 Task: Select location type "Hybrid".
Action: Mouse moved to (865, 114)
Screenshot: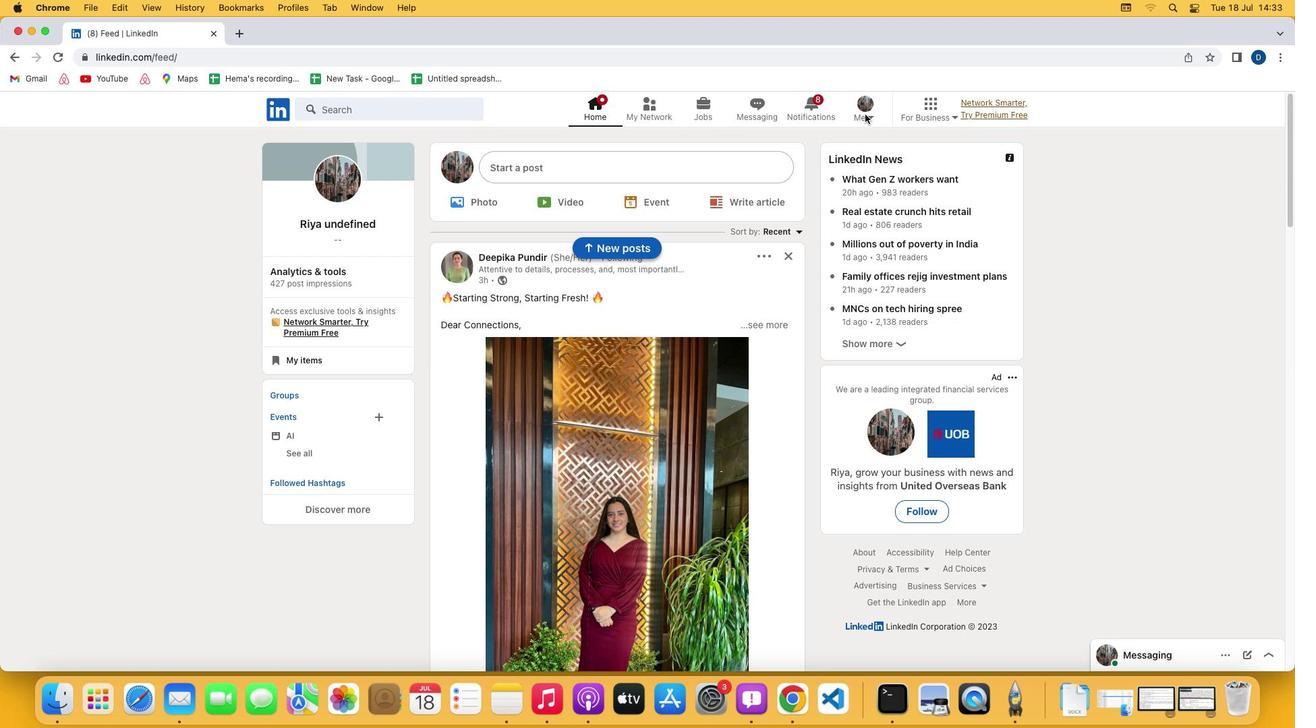 
Action: Mouse pressed left at (865, 114)
Screenshot: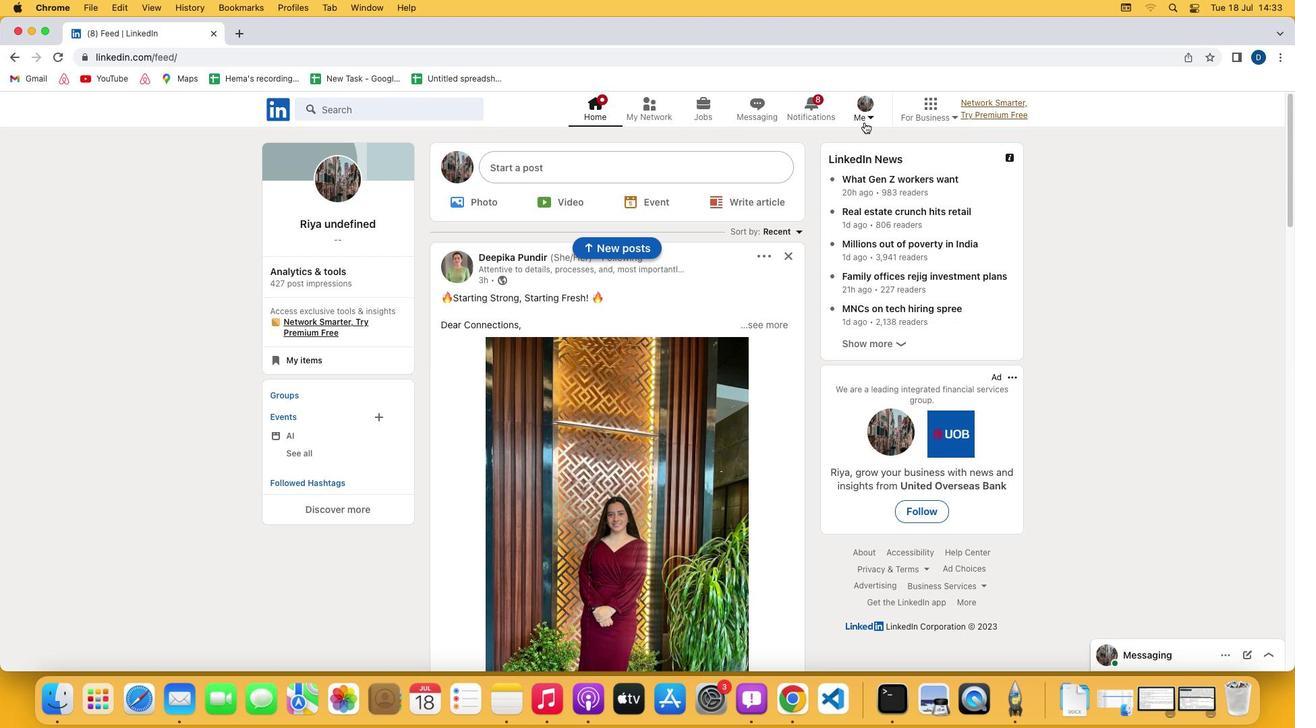 
Action: Mouse moved to (870, 116)
Screenshot: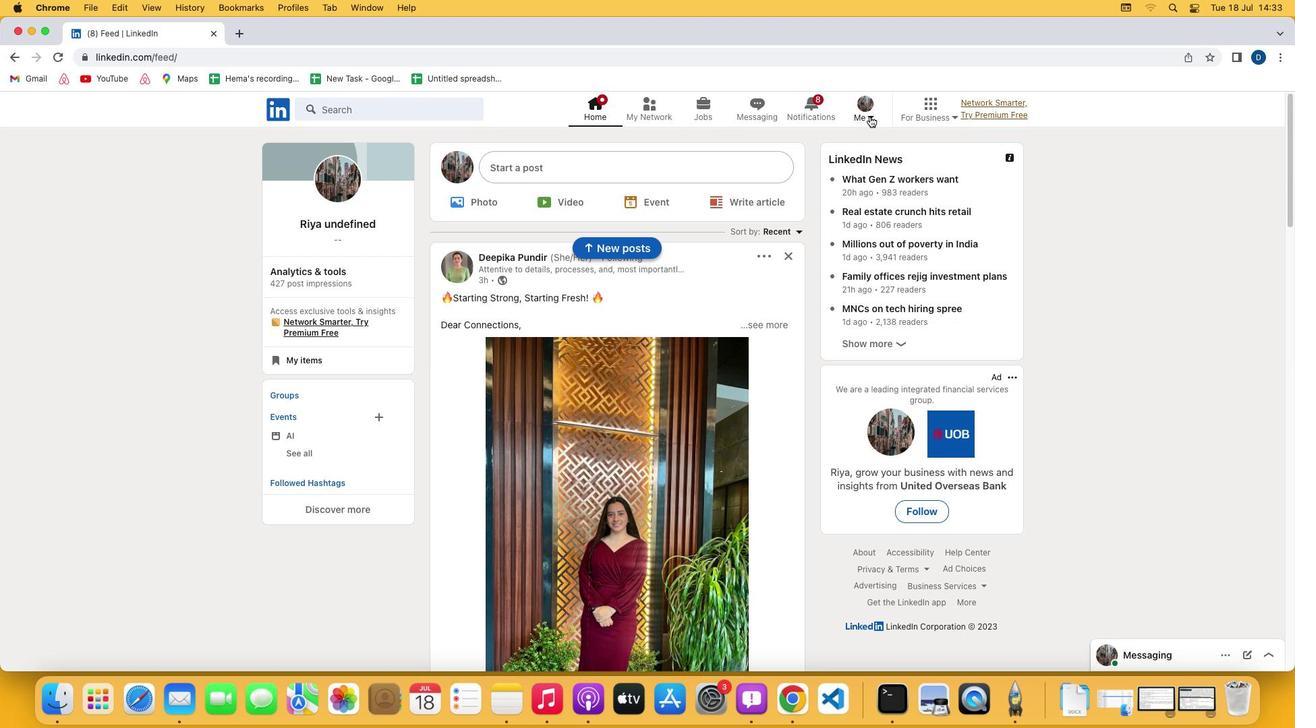 
Action: Mouse pressed left at (870, 116)
Screenshot: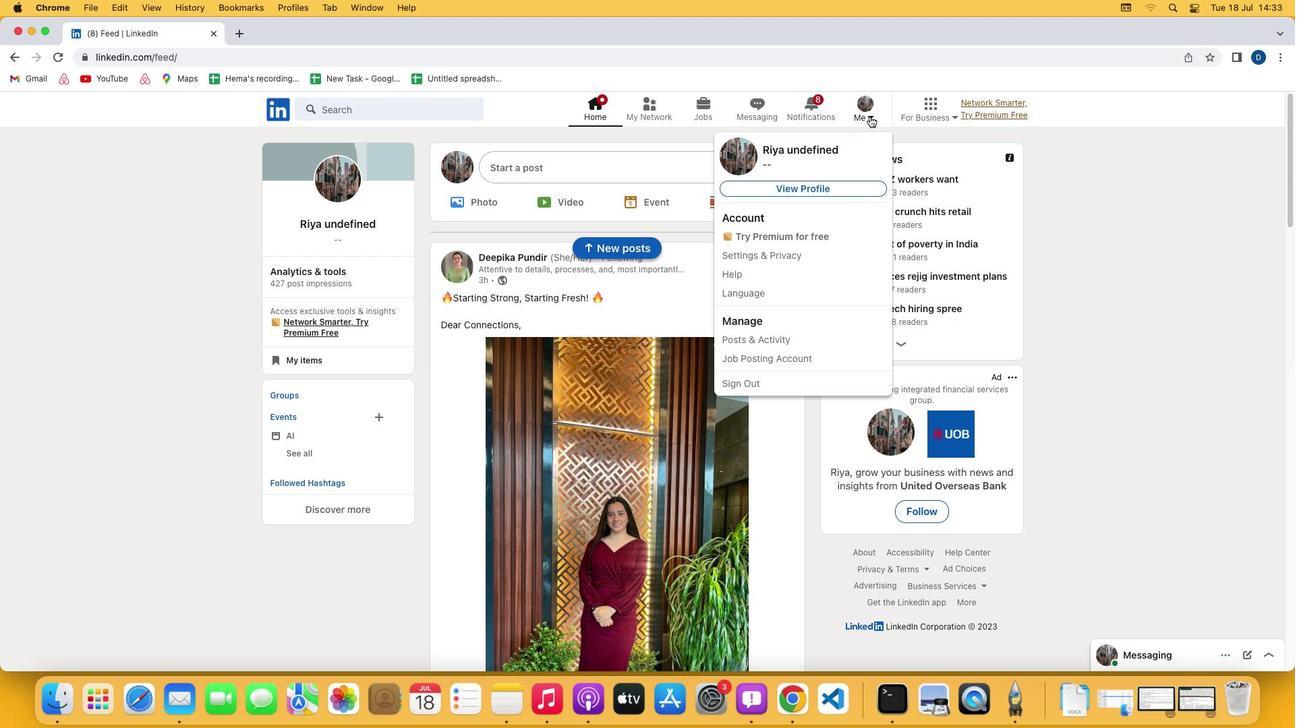 
Action: Mouse moved to (800, 184)
Screenshot: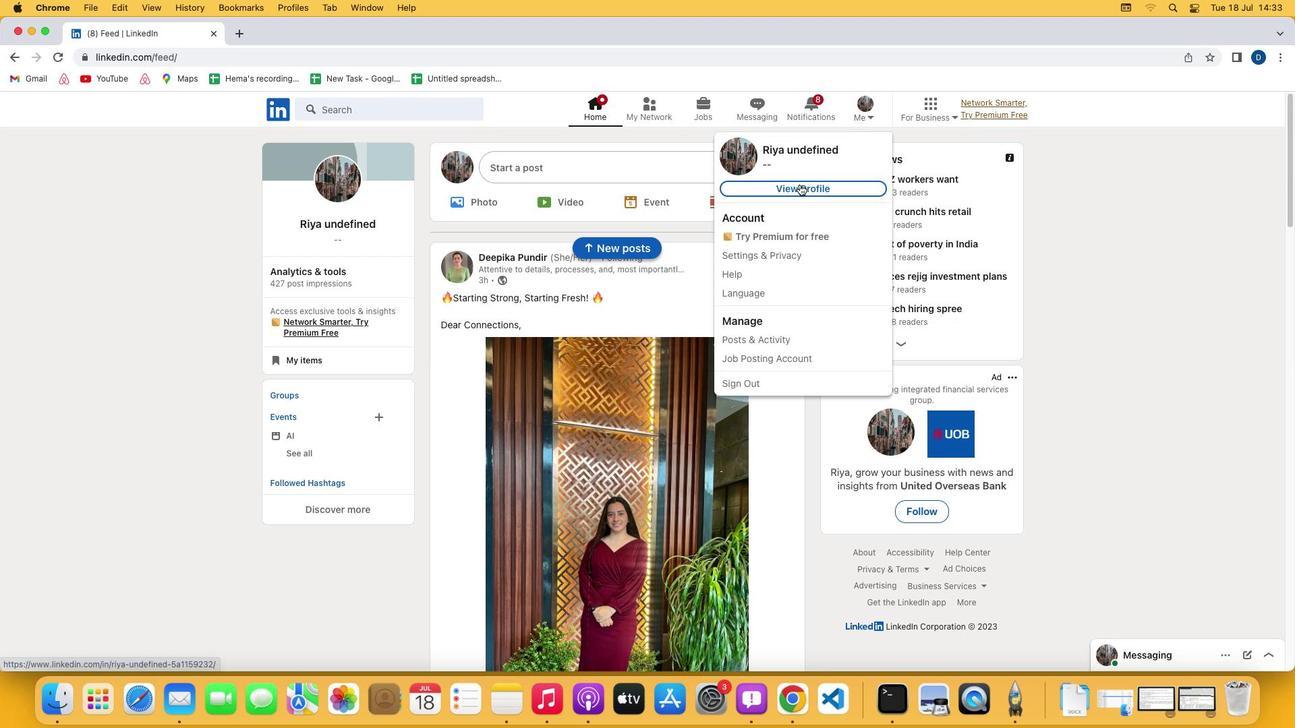 
Action: Mouse pressed left at (800, 184)
Screenshot: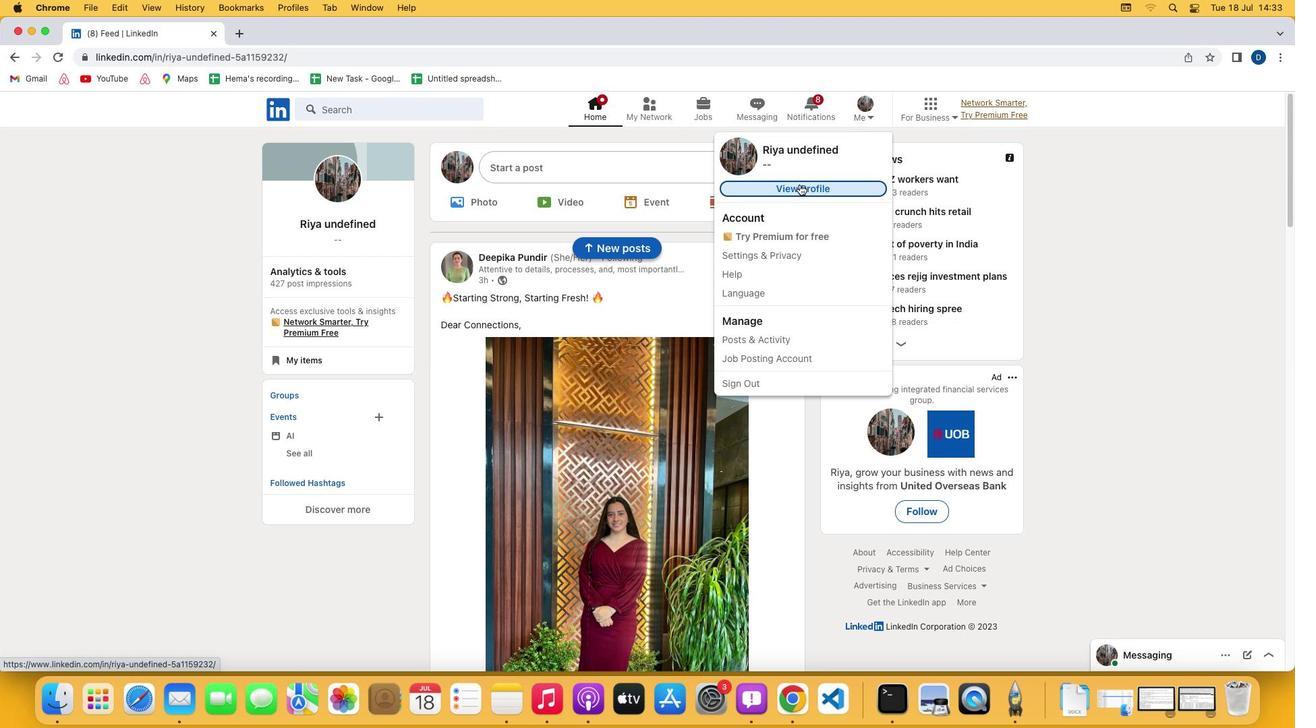 
Action: Mouse moved to (432, 452)
Screenshot: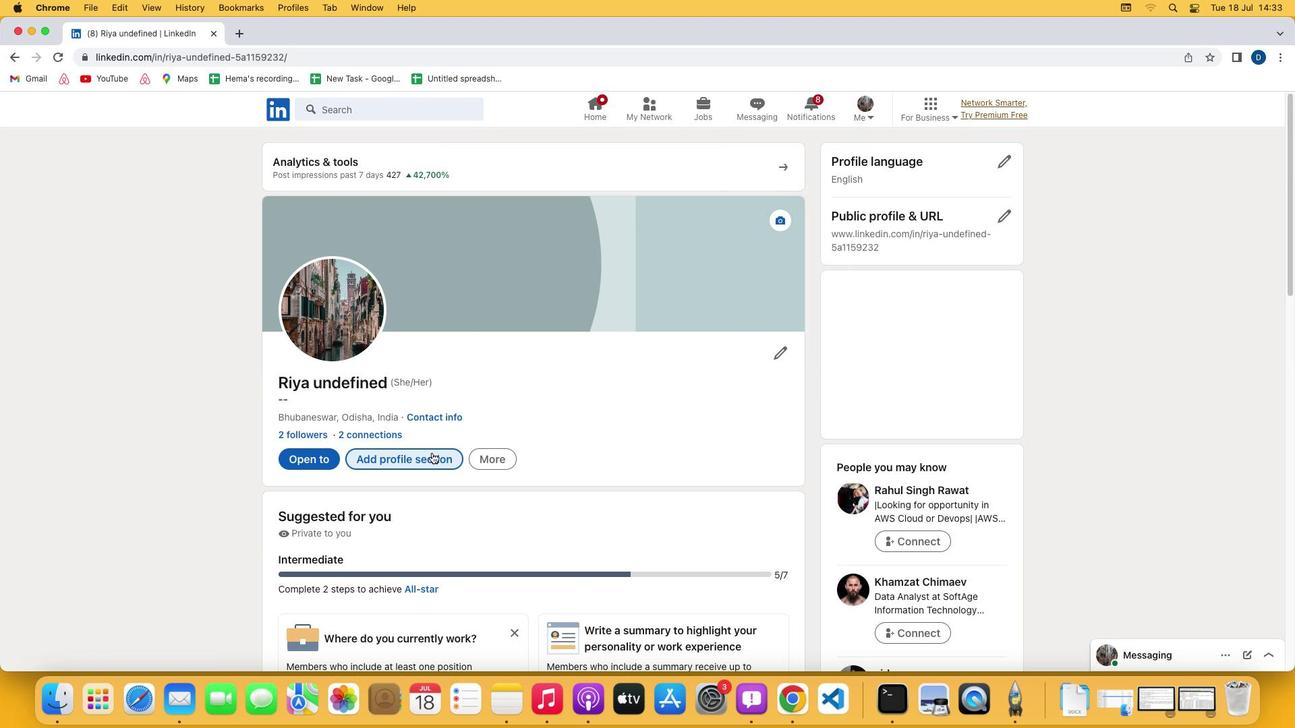 
Action: Mouse pressed left at (432, 452)
Screenshot: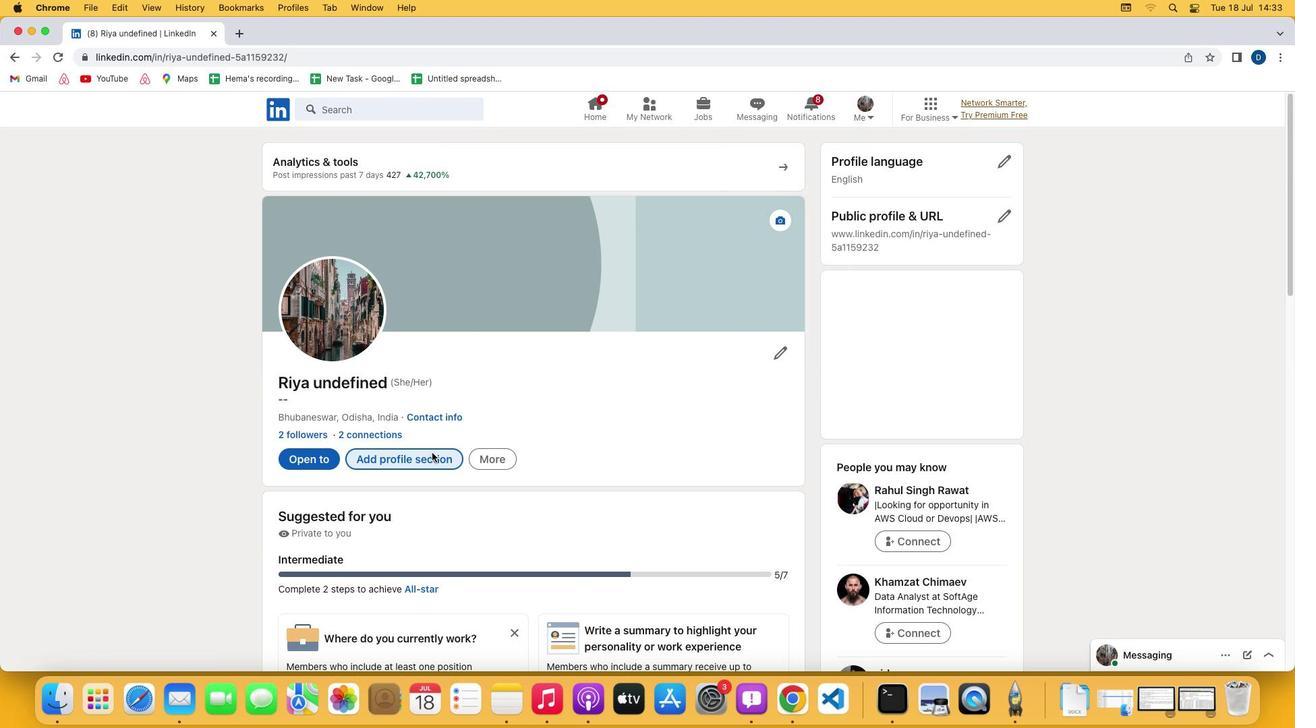 
Action: Mouse moved to (520, 300)
Screenshot: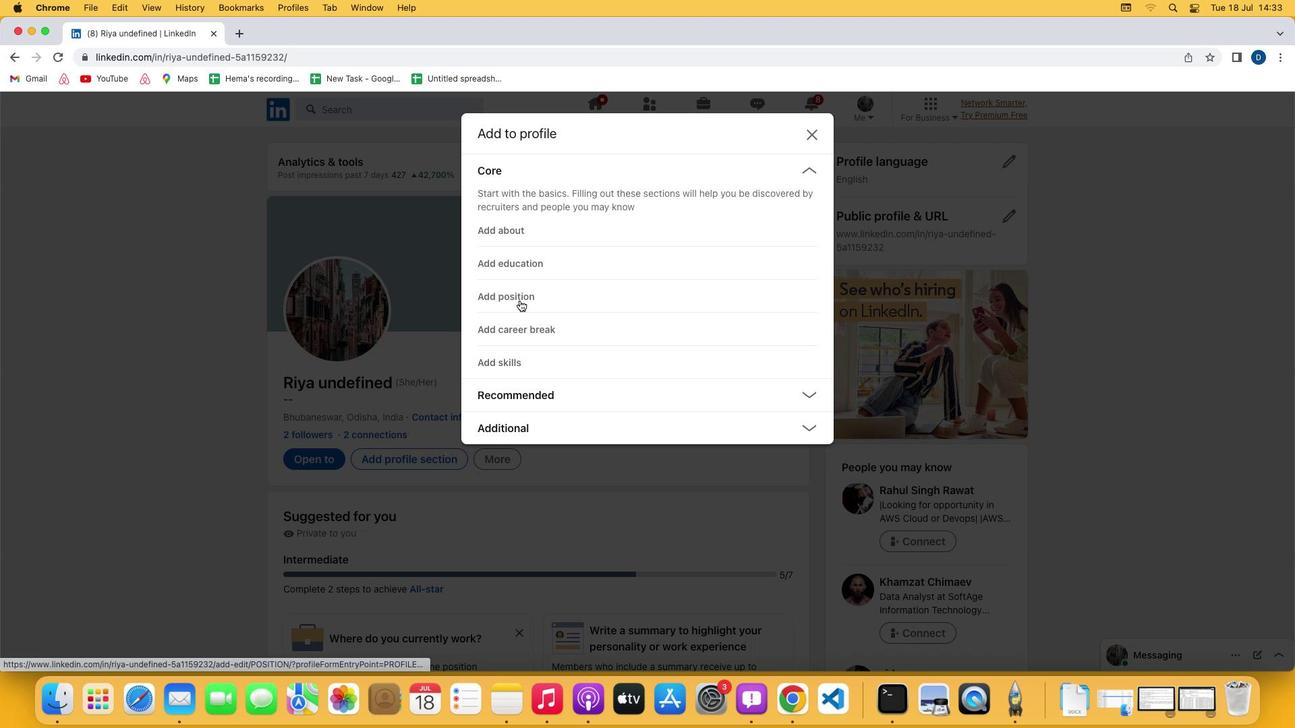
Action: Mouse pressed left at (520, 300)
Screenshot: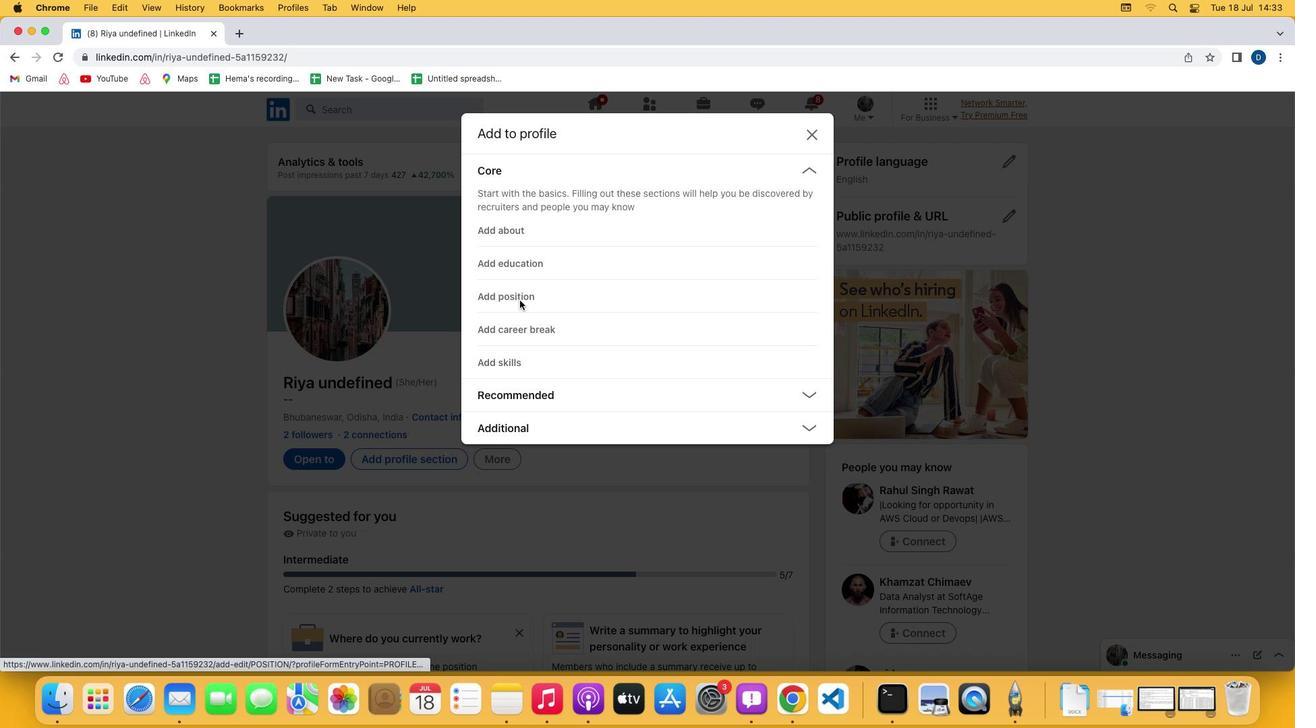 
Action: Mouse moved to (537, 511)
Screenshot: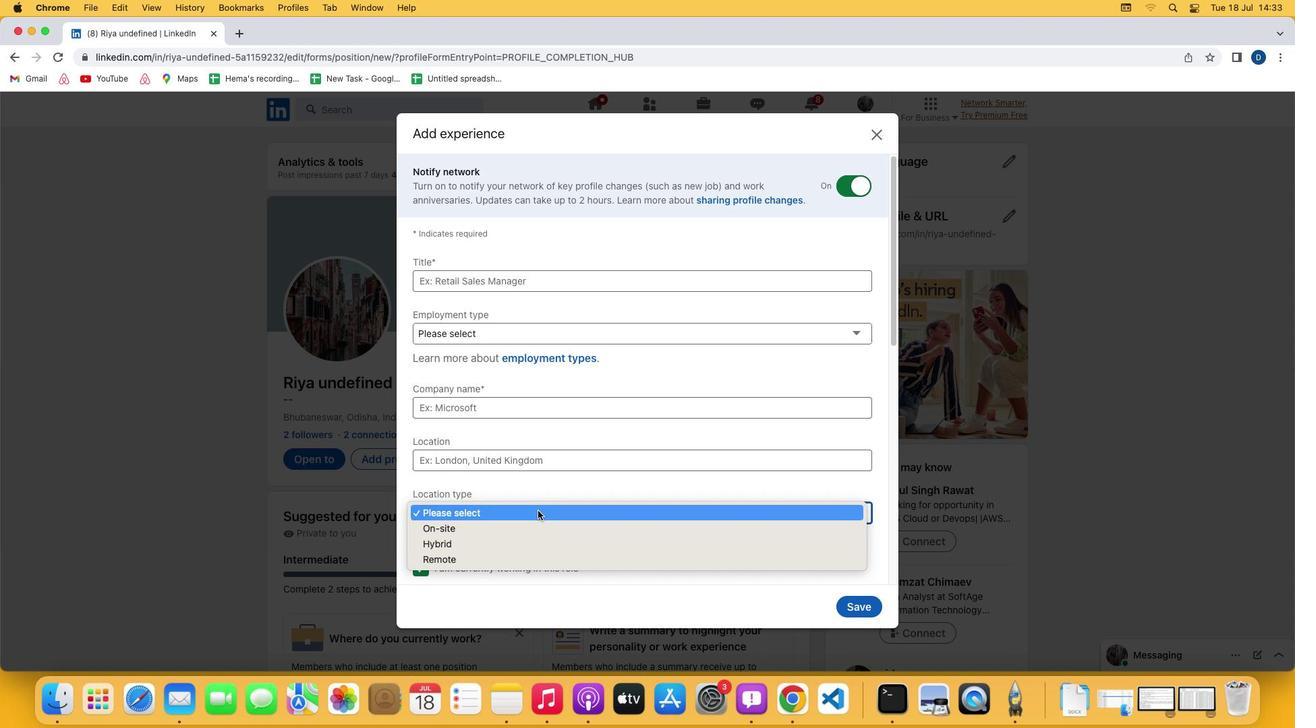 
Action: Mouse pressed left at (537, 511)
Screenshot: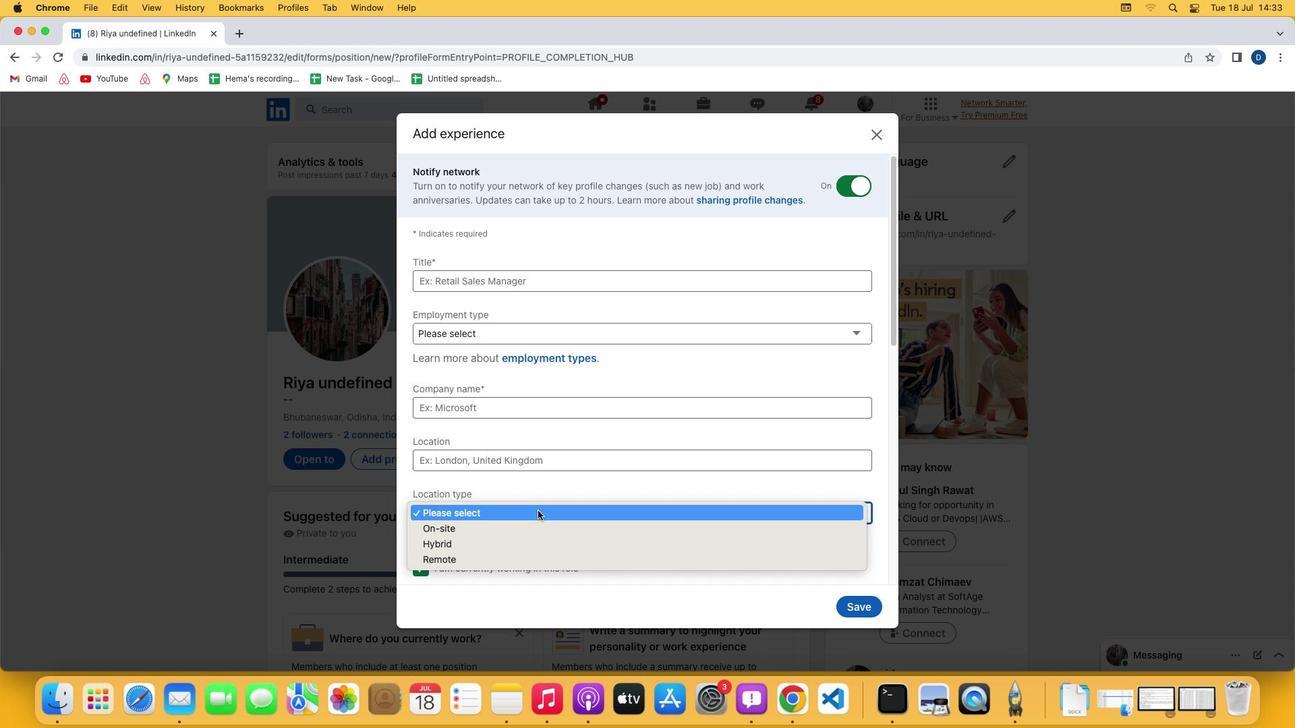 
Action: Mouse moved to (514, 548)
Screenshot: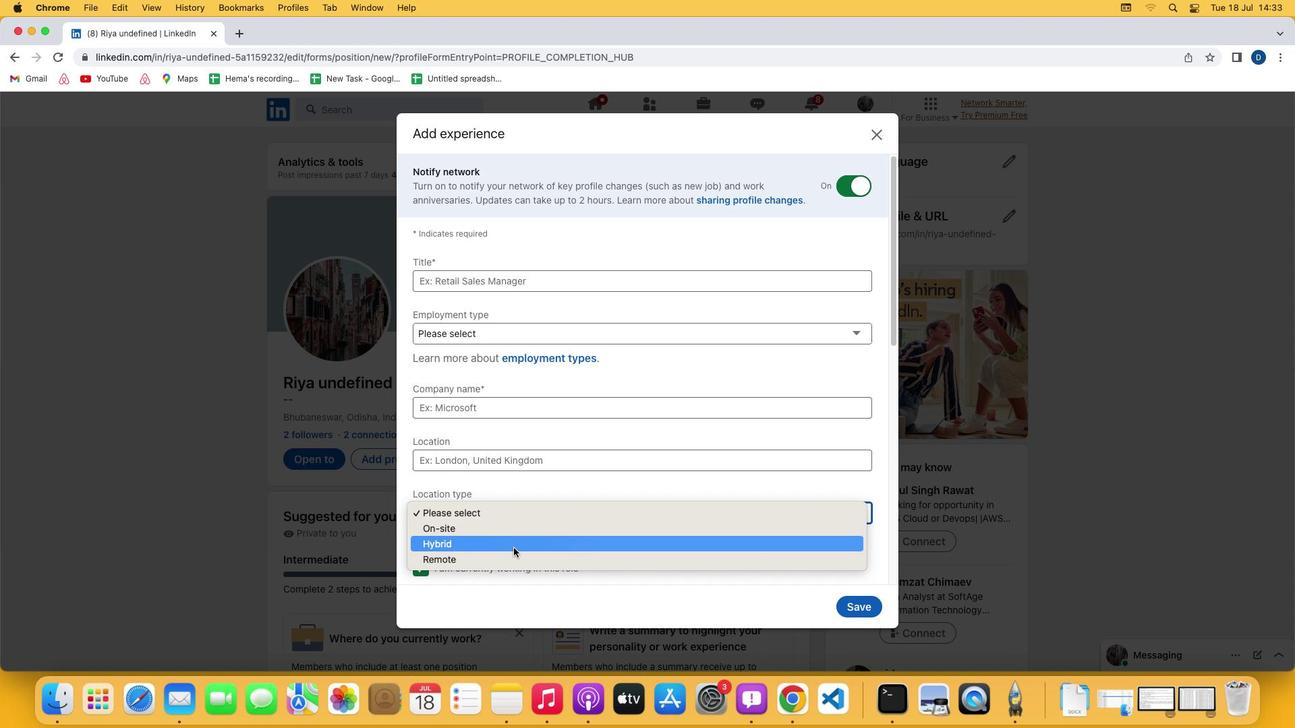 
Action: Mouse pressed left at (514, 548)
Screenshot: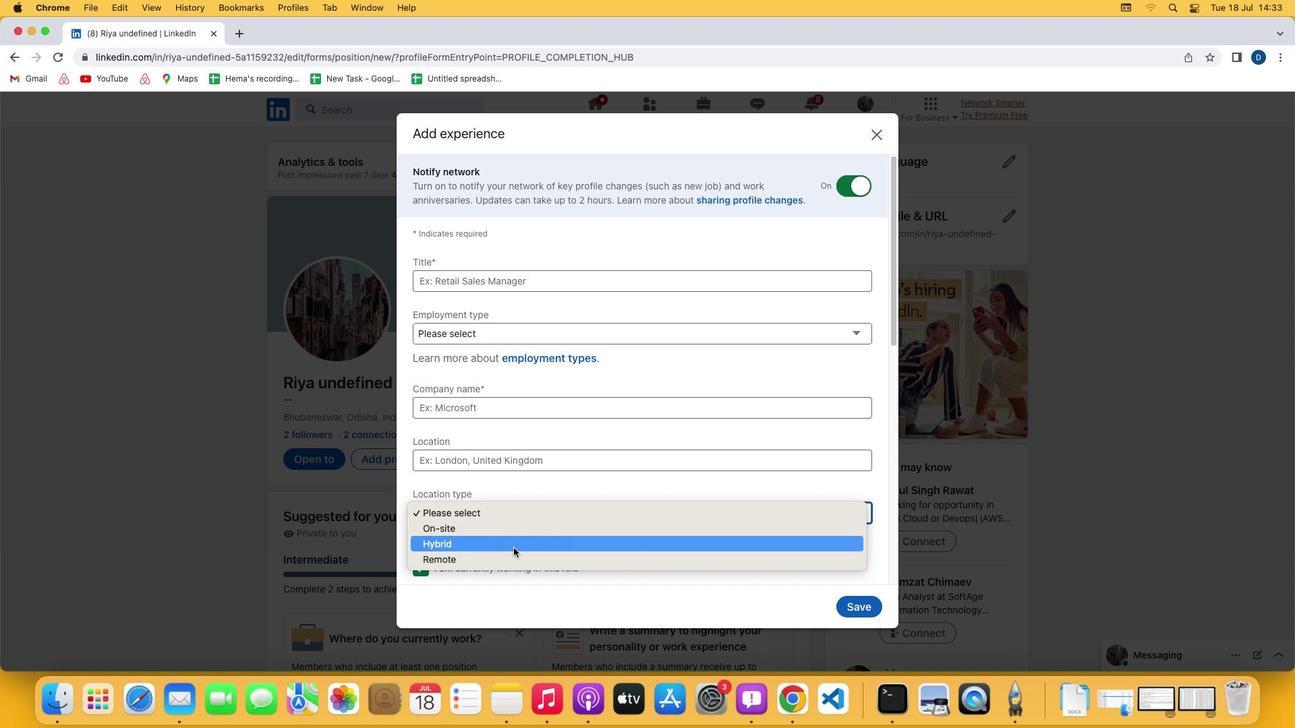 
